Task: Create Board Brand Reputation Management to Workspace Ethics and Compliance. Create Board PR Campaign Management to Workspace Ethics and Compliance. Create Board Public Relations Influencer Event Planning and Management to Workspace Ethics and Compliance
Action: Mouse moved to (411, 125)
Screenshot: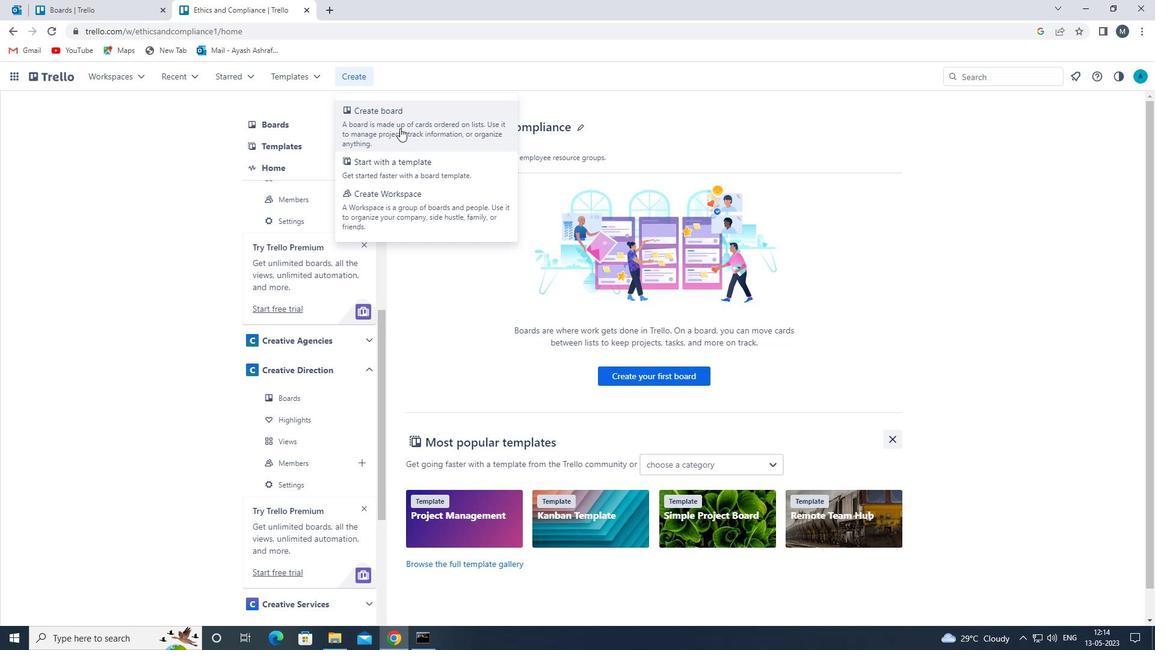 
Action: Mouse pressed left at (411, 125)
Screenshot: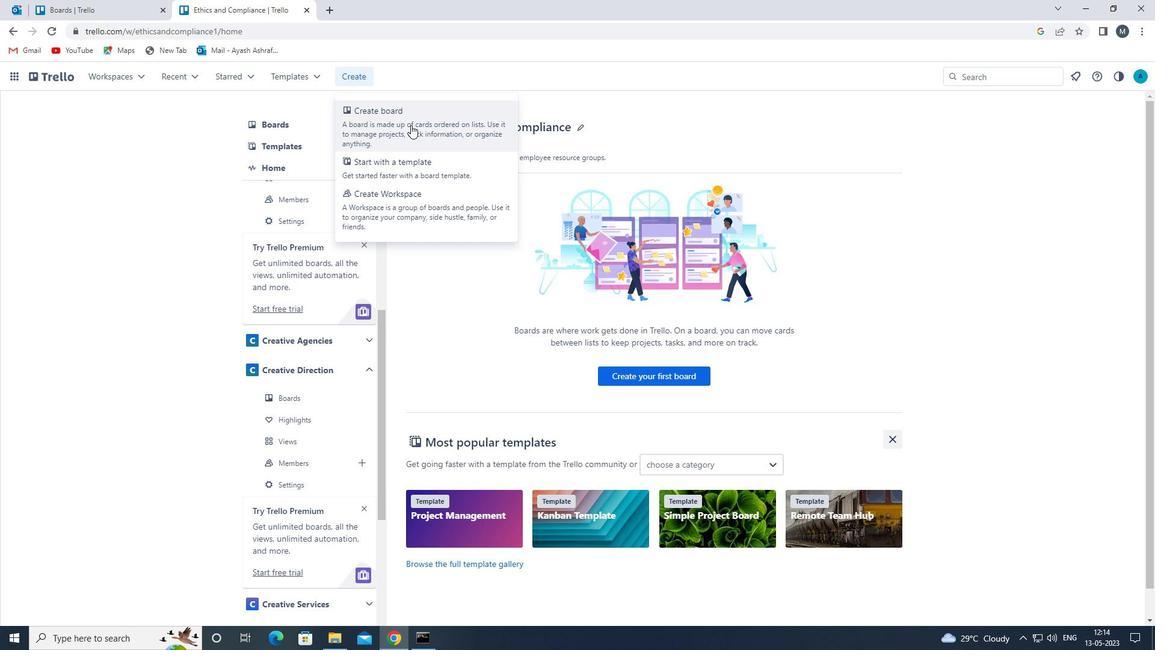 
Action: Mouse moved to (396, 297)
Screenshot: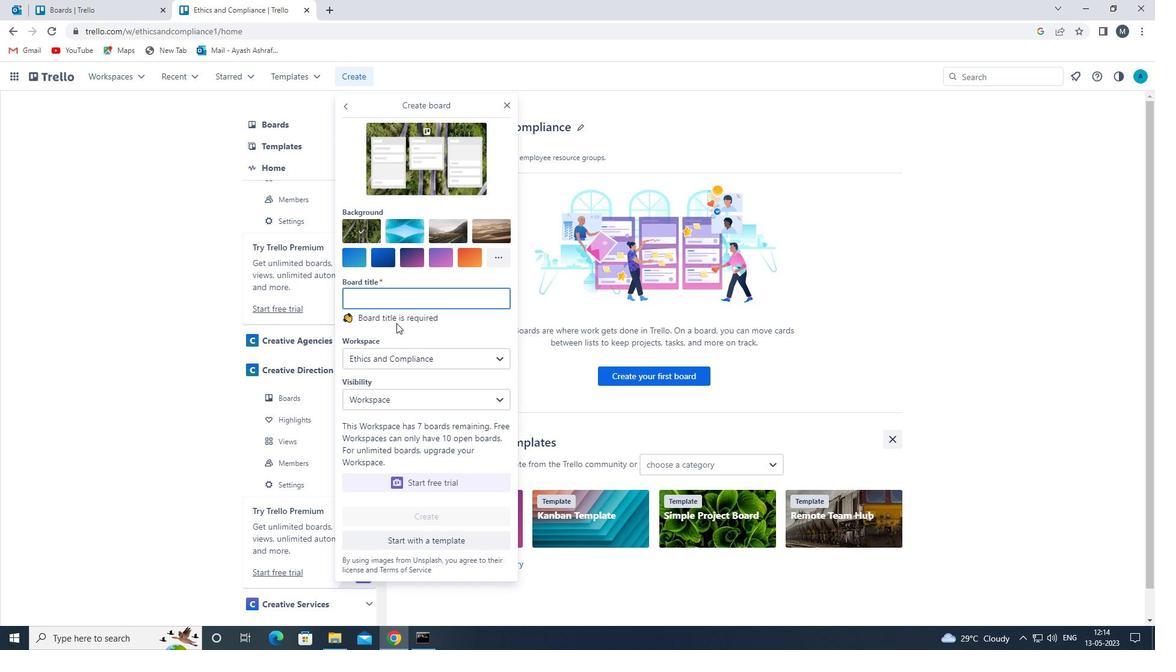 
Action: Mouse pressed left at (396, 297)
Screenshot: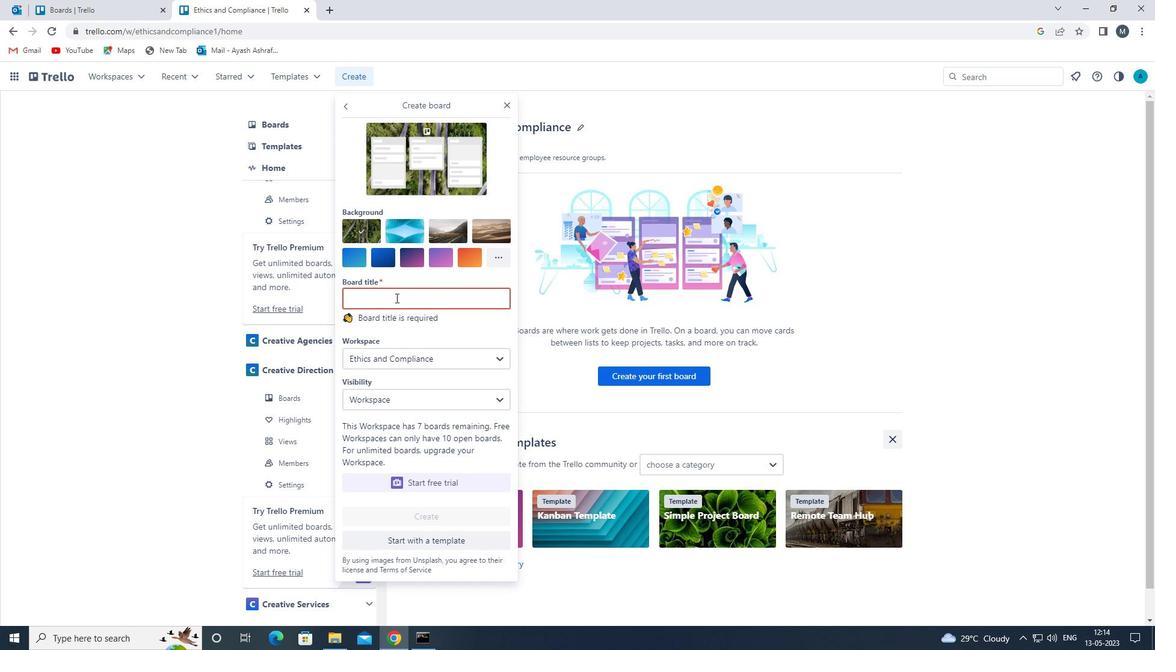 
Action: Key pressed <Key.shift>BRAND<Key.space><Key.shift>REPUTATION<Key.space><Key.shift>MANAGEMENT<Key.space>
Screenshot: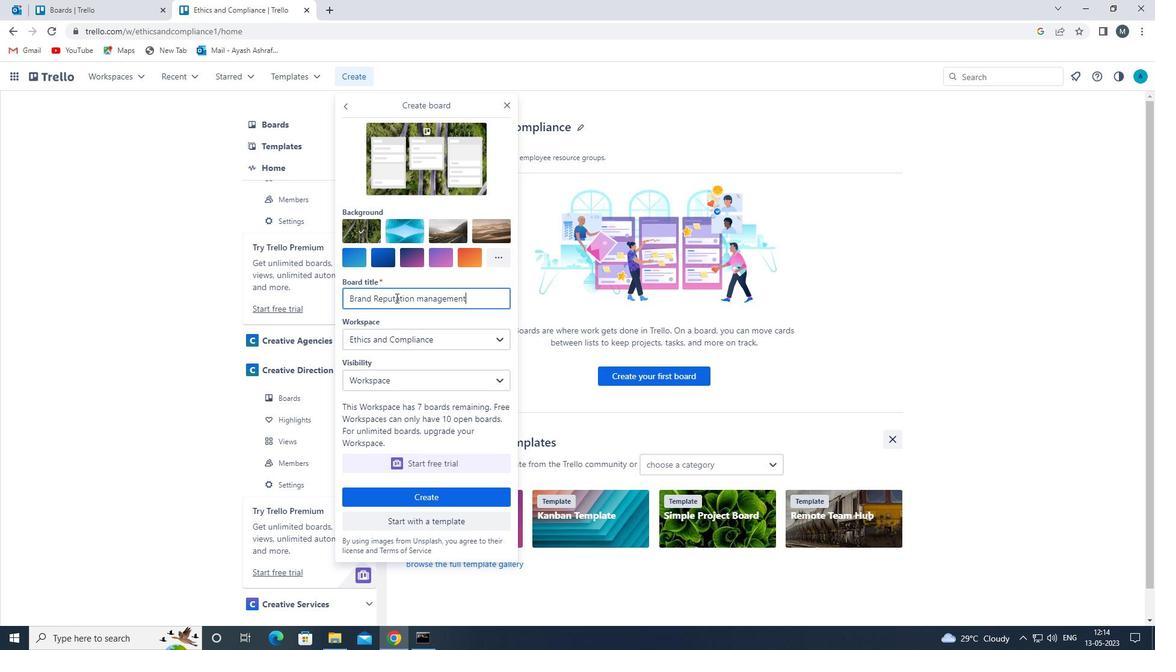 
Action: Mouse moved to (423, 299)
Screenshot: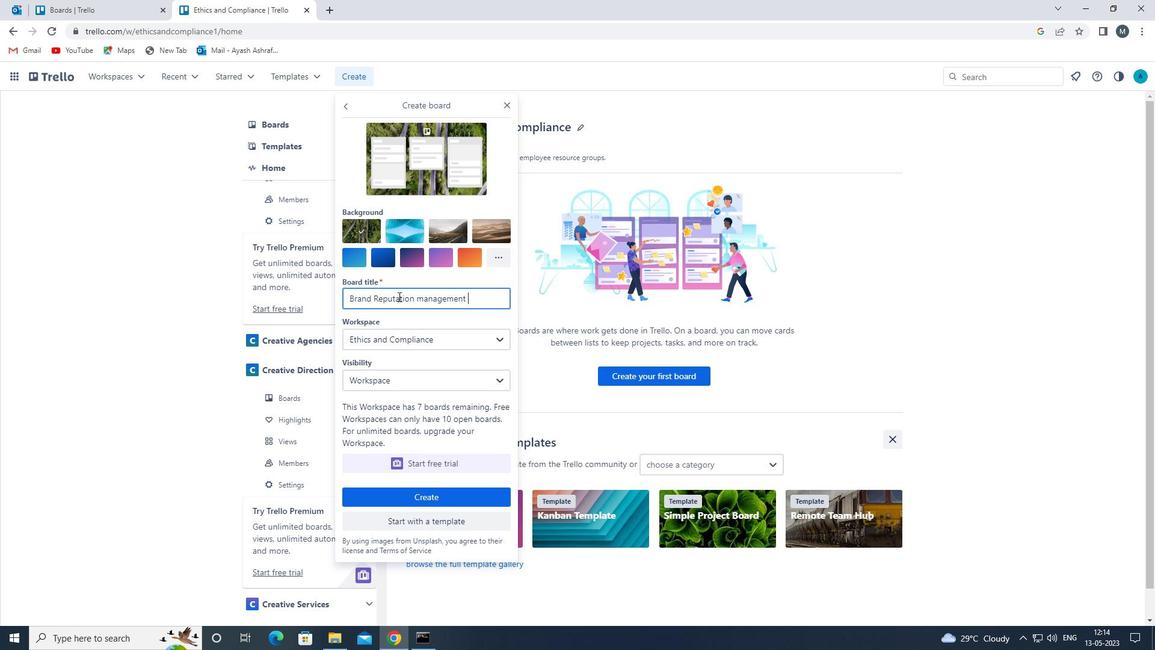 
Action: Mouse pressed left at (423, 299)
Screenshot: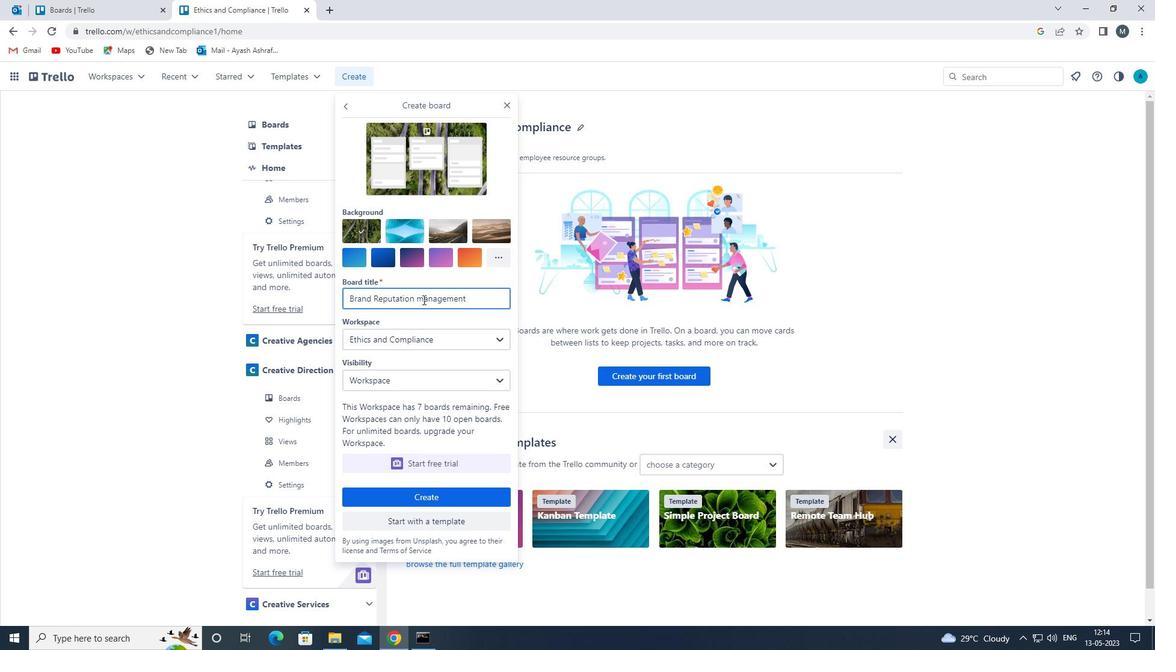 
Action: Mouse moved to (426, 300)
Screenshot: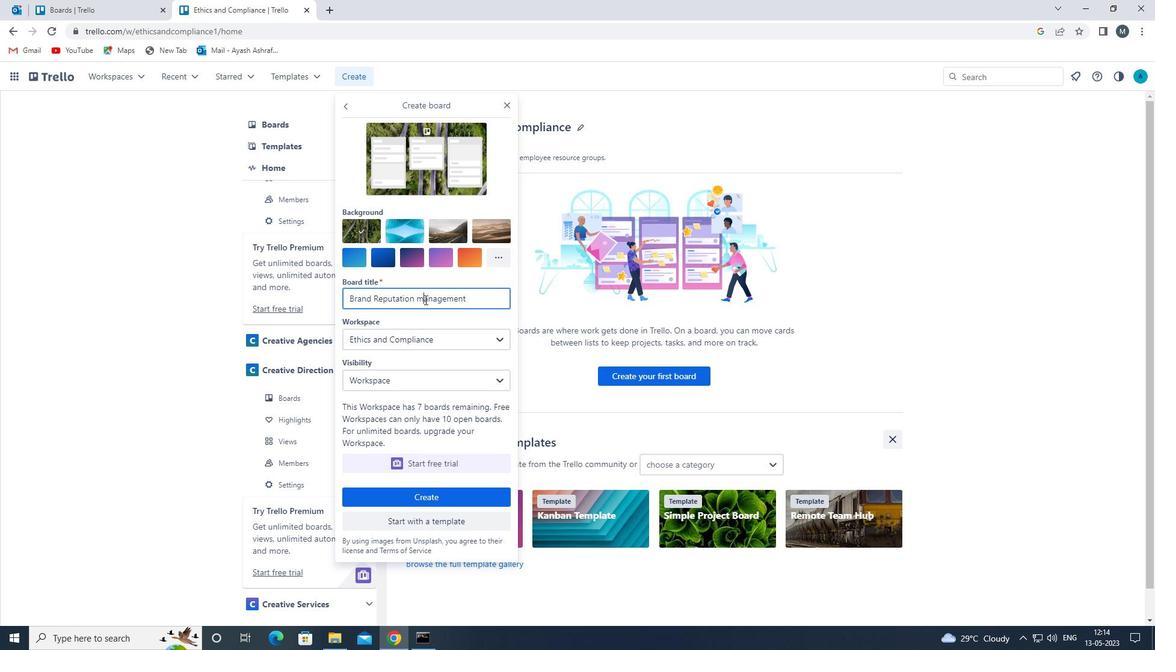 
Action: Key pressed <Key.backspace><Key.shift>M
Screenshot: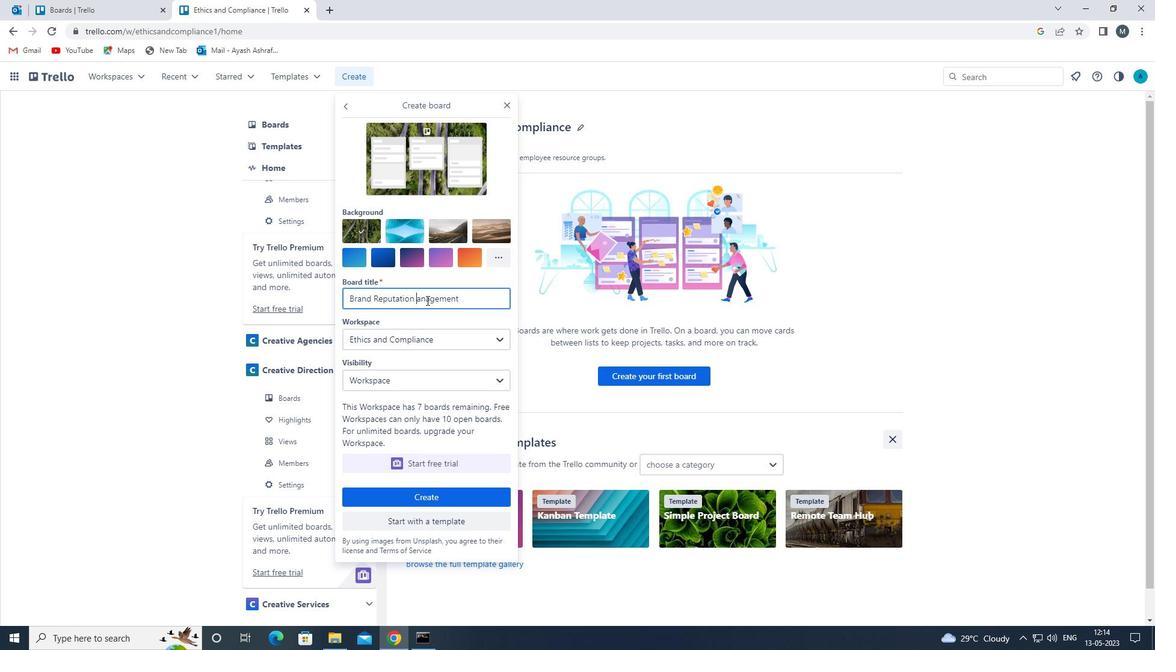 
Action: Mouse moved to (398, 495)
Screenshot: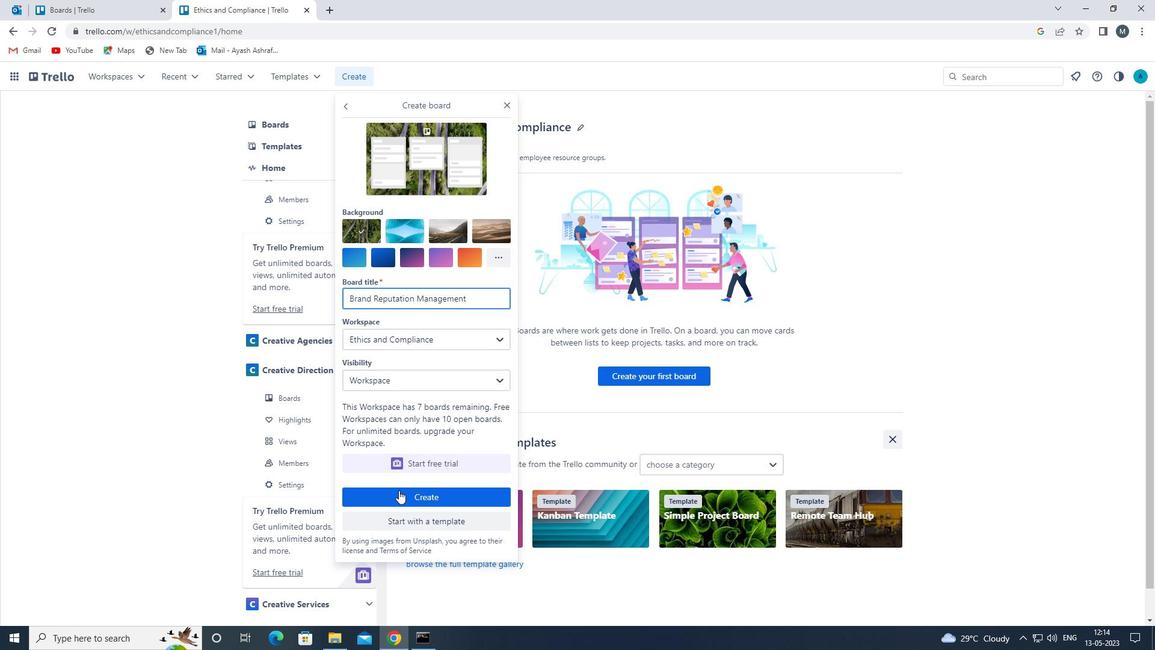 
Action: Mouse pressed left at (398, 495)
Screenshot: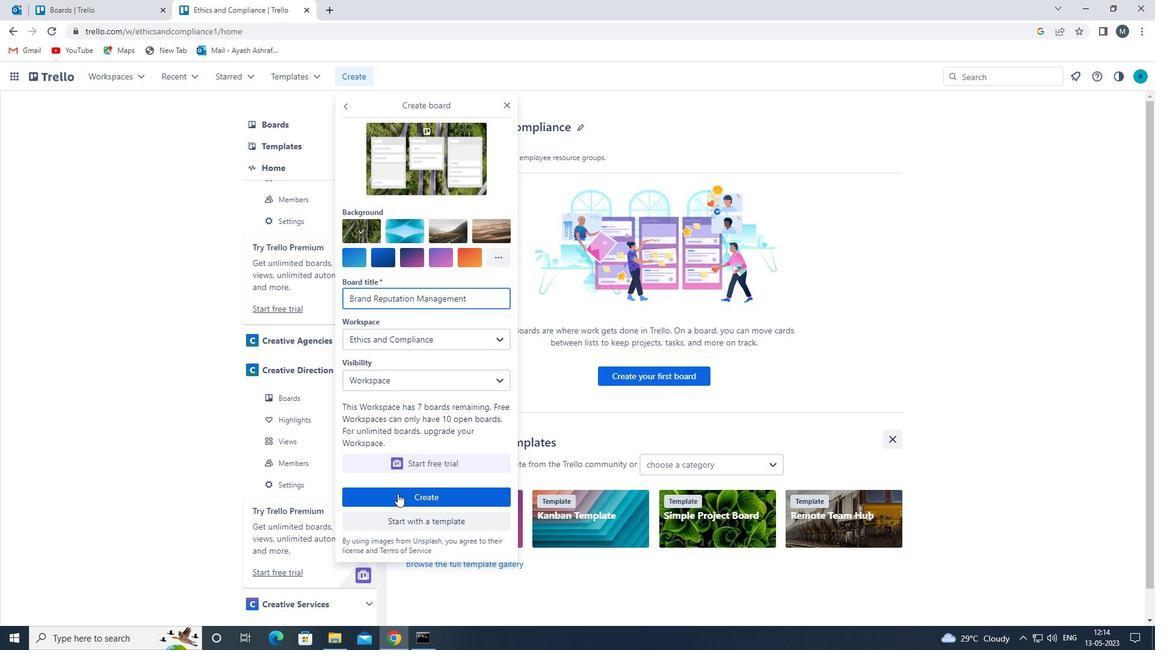 
Action: Mouse moved to (359, 83)
Screenshot: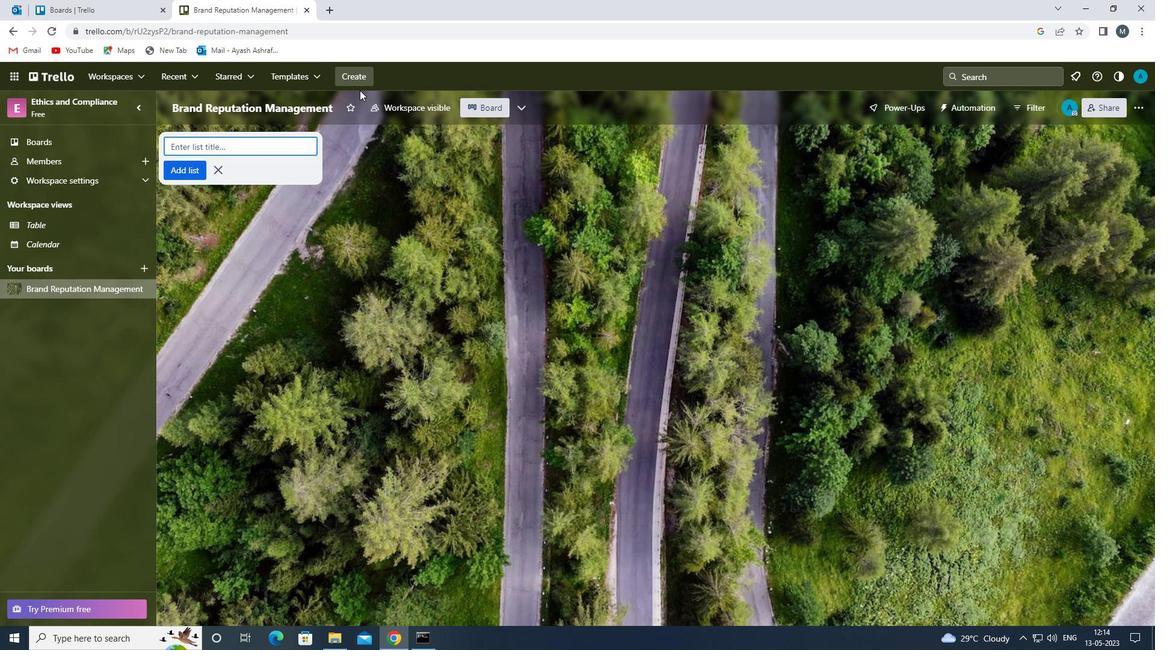 
Action: Mouse pressed left at (359, 83)
Screenshot: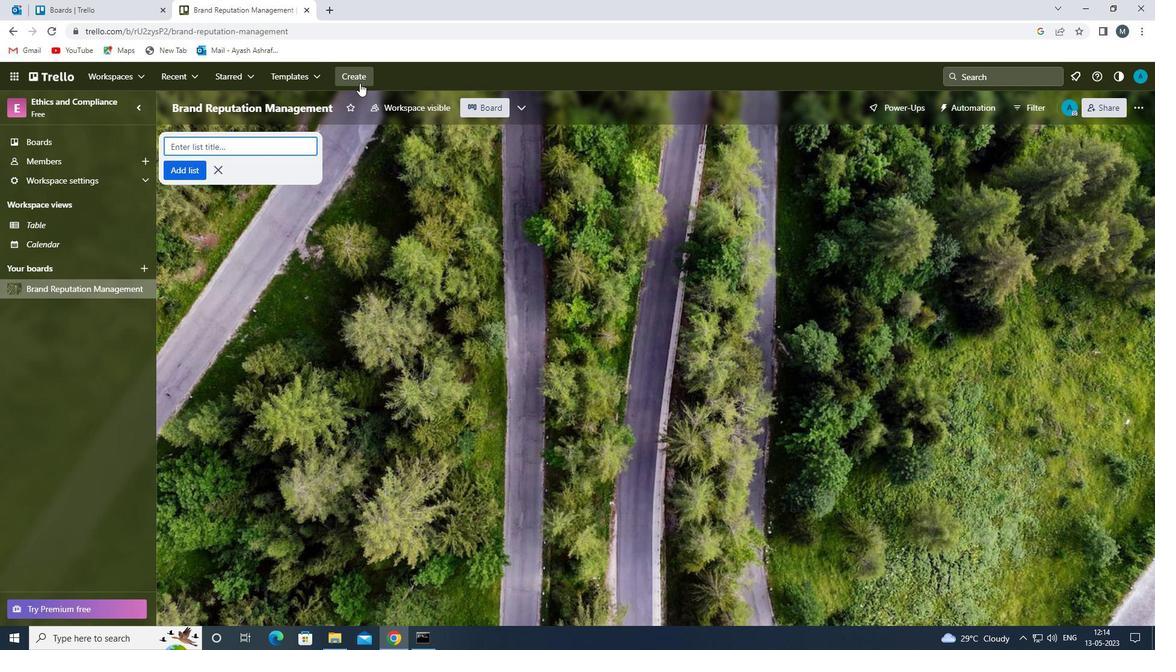 
Action: Mouse moved to (391, 126)
Screenshot: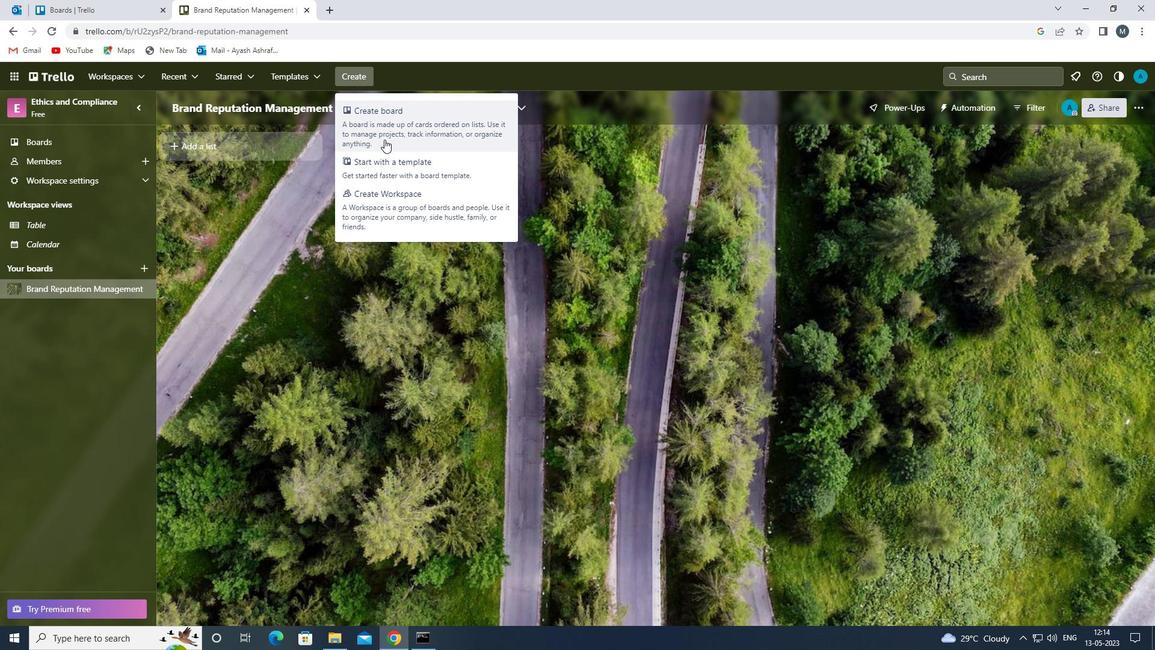 
Action: Mouse pressed left at (391, 126)
Screenshot: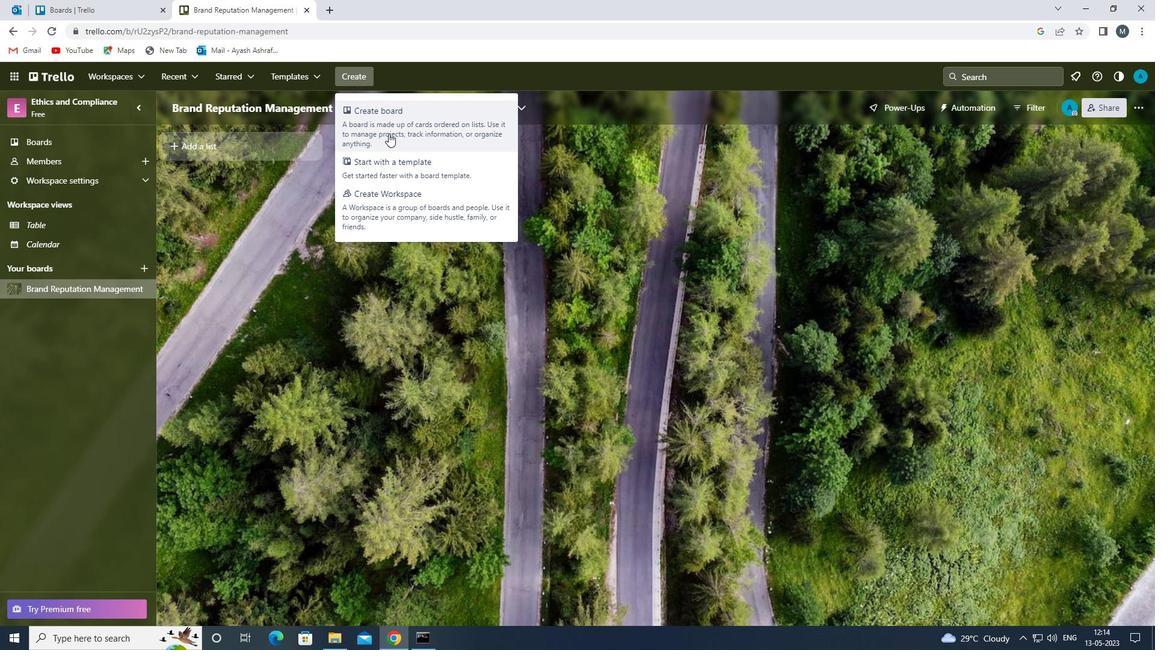 
Action: Mouse moved to (428, 299)
Screenshot: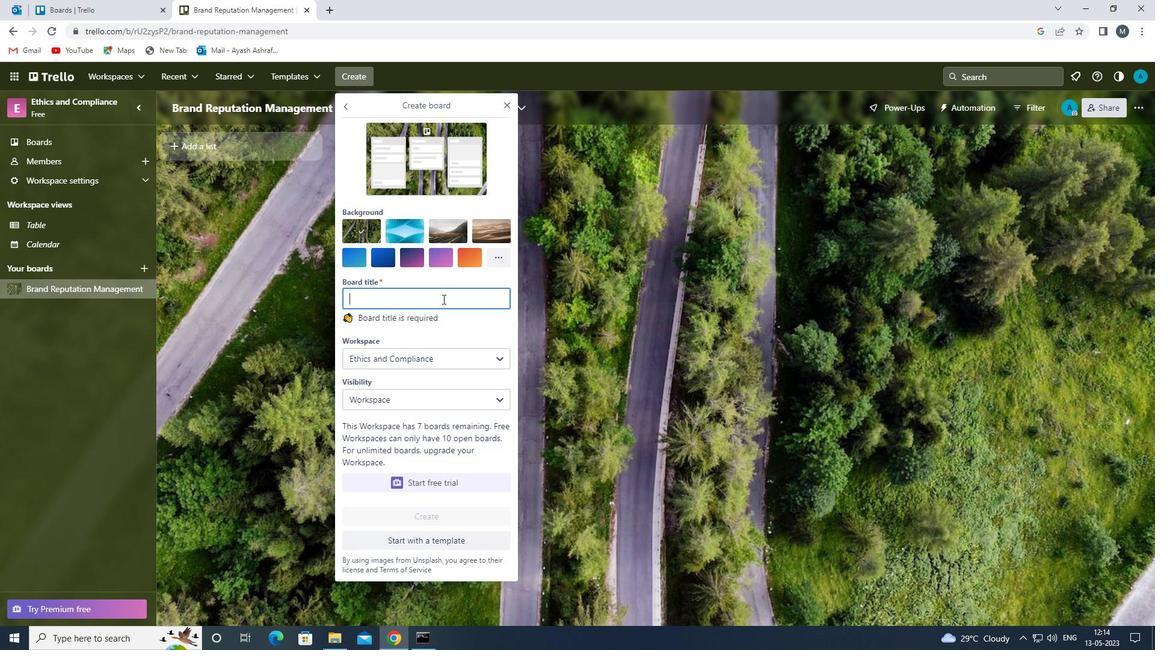 
Action: Mouse pressed left at (428, 299)
Screenshot: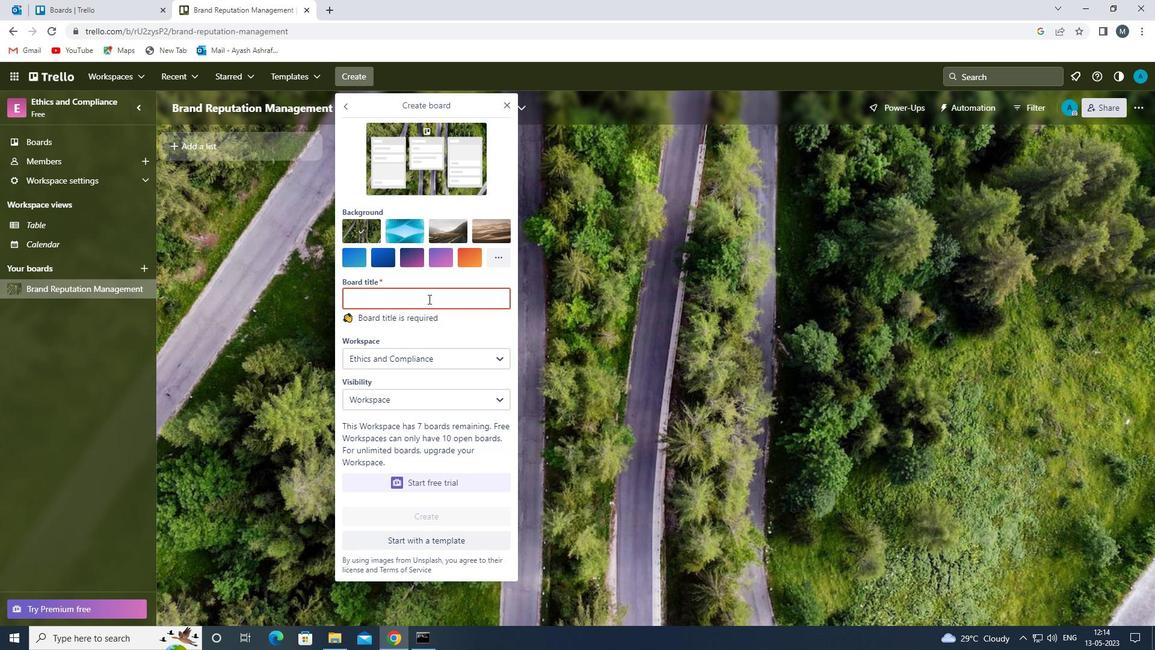
Action: Key pressed <Key.shift>PR<Key.space><Key.shift><Key.shift><Key.shift><Key.shift><Key.shift><Key.shift><Key.shift><Key.shift><Key.shift><Key.shift><Key.shift><Key.shift><Key.shift><Key.shift><Key.shift><Key.shift><Key.shift>CAMPAIGN<Key.space><Key.shift>MANAGEMENT<Key.space>
Screenshot: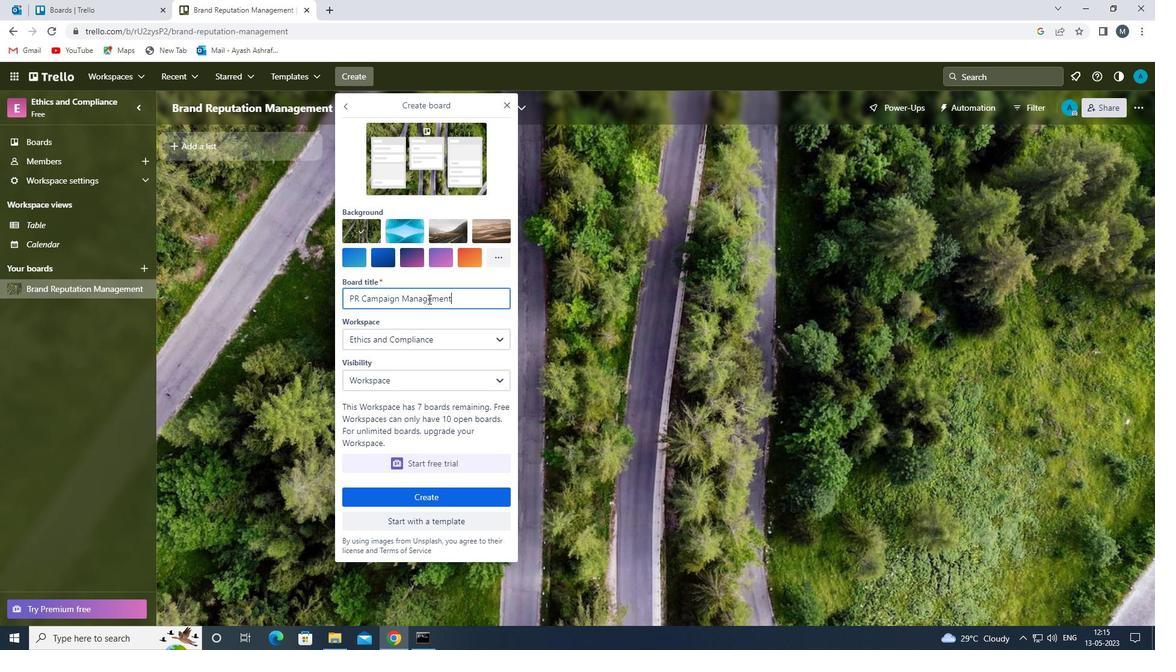 
Action: Mouse moved to (437, 498)
Screenshot: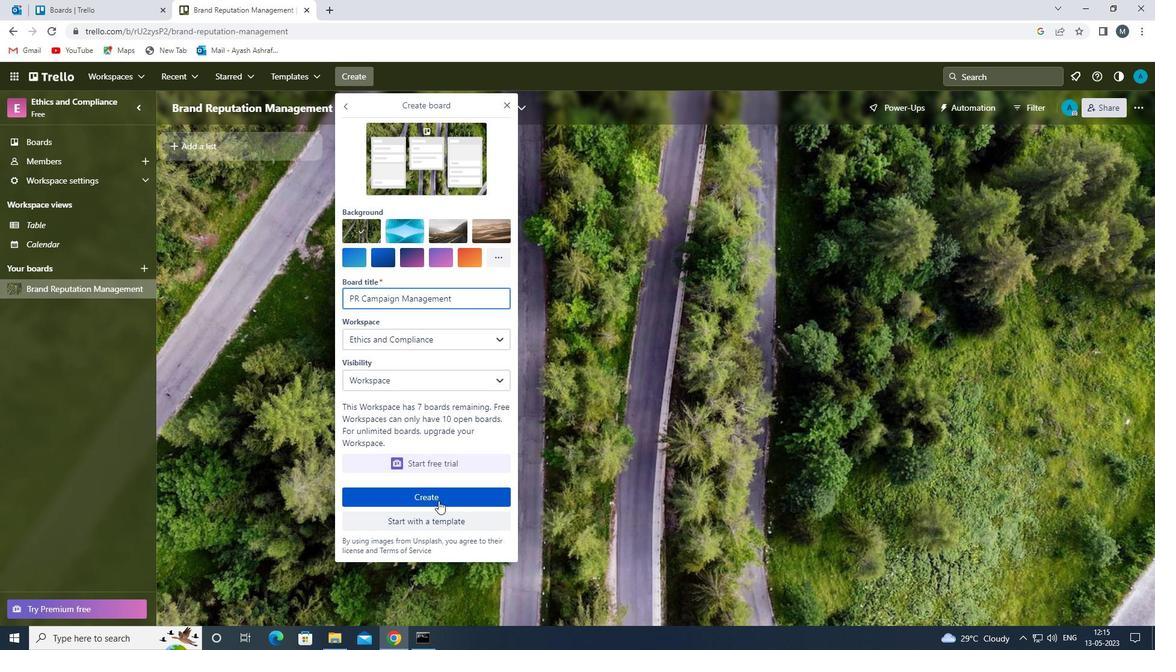 
Action: Mouse pressed left at (437, 498)
Screenshot: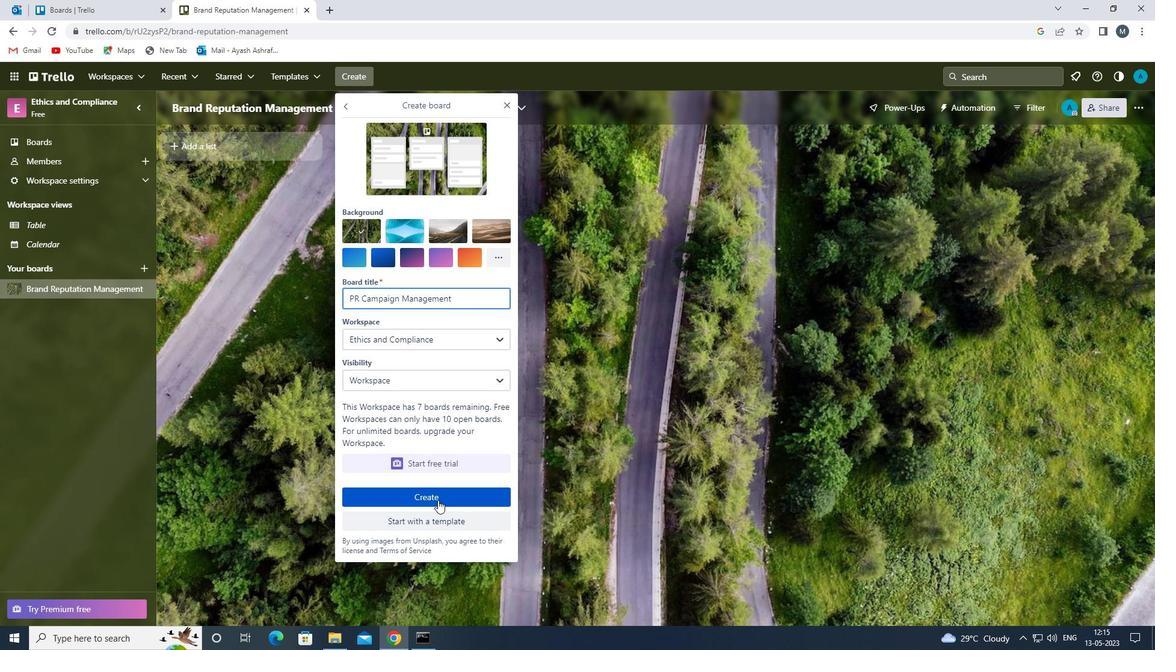 
Action: Mouse moved to (357, 80)
Screenshot: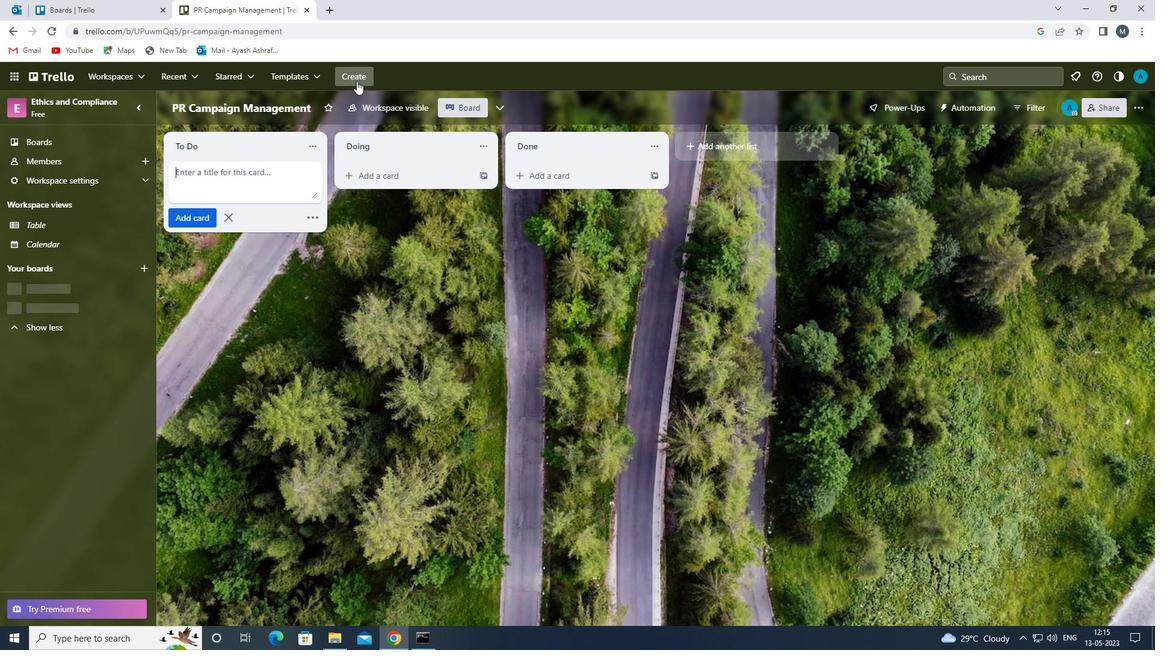 
Action: Mouse pressed left at (357, 80)
Screenshot: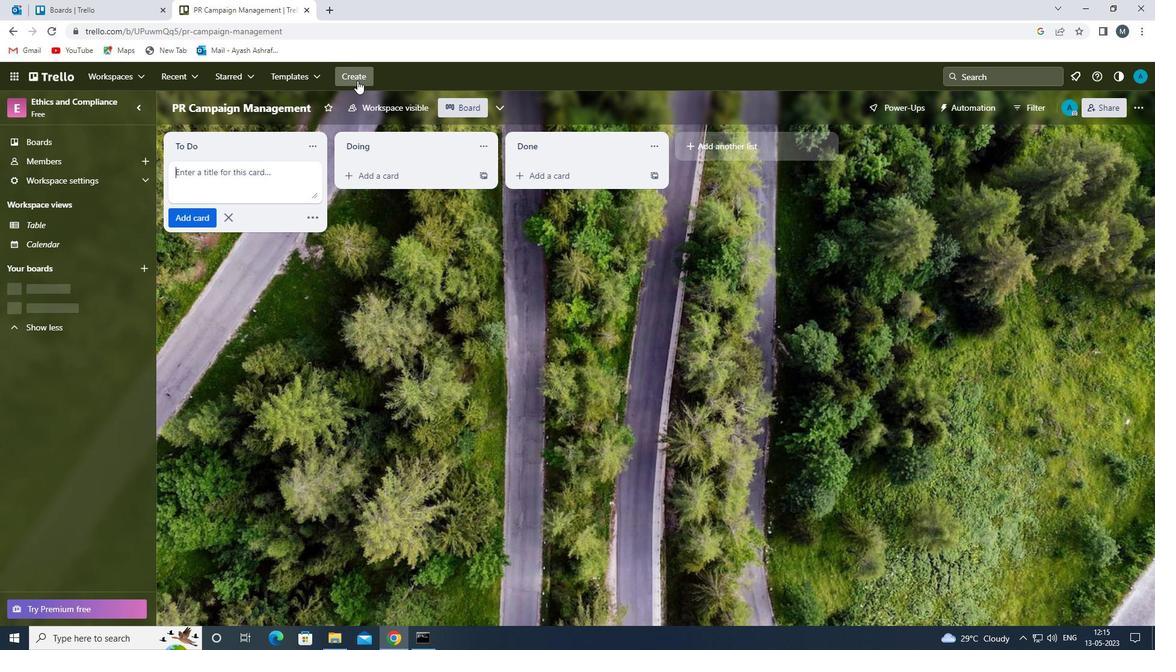 
Action: Mouse moved to (395, 128)
Screenshot: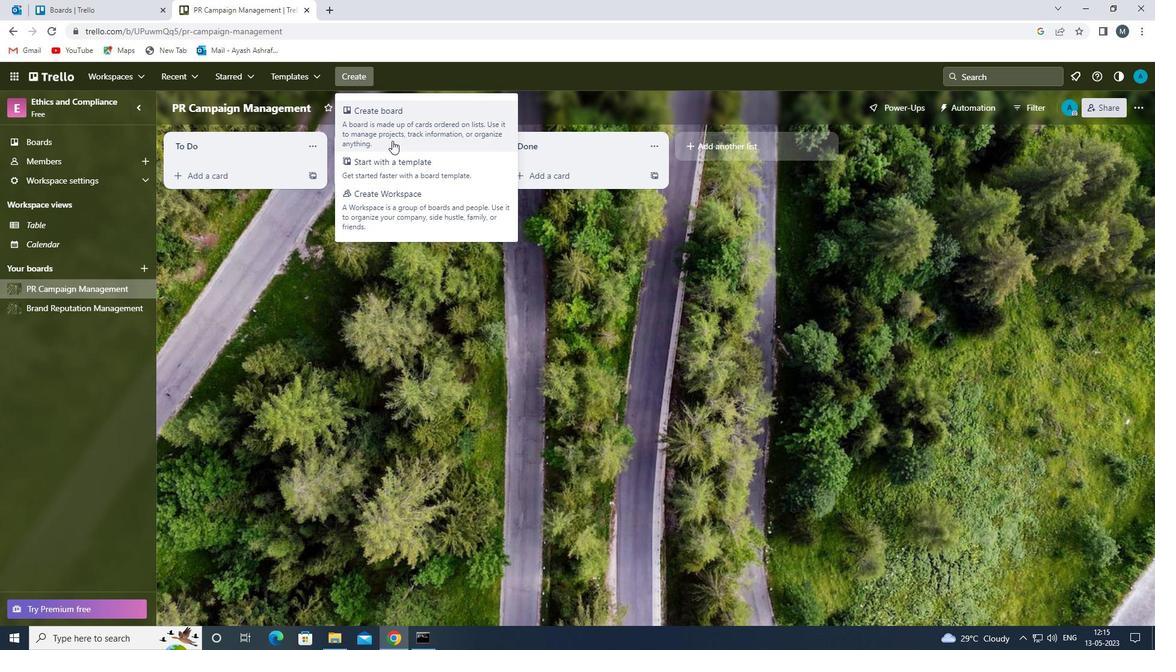 
Action: Mouse pressed left at (395, 128)
Screenshot: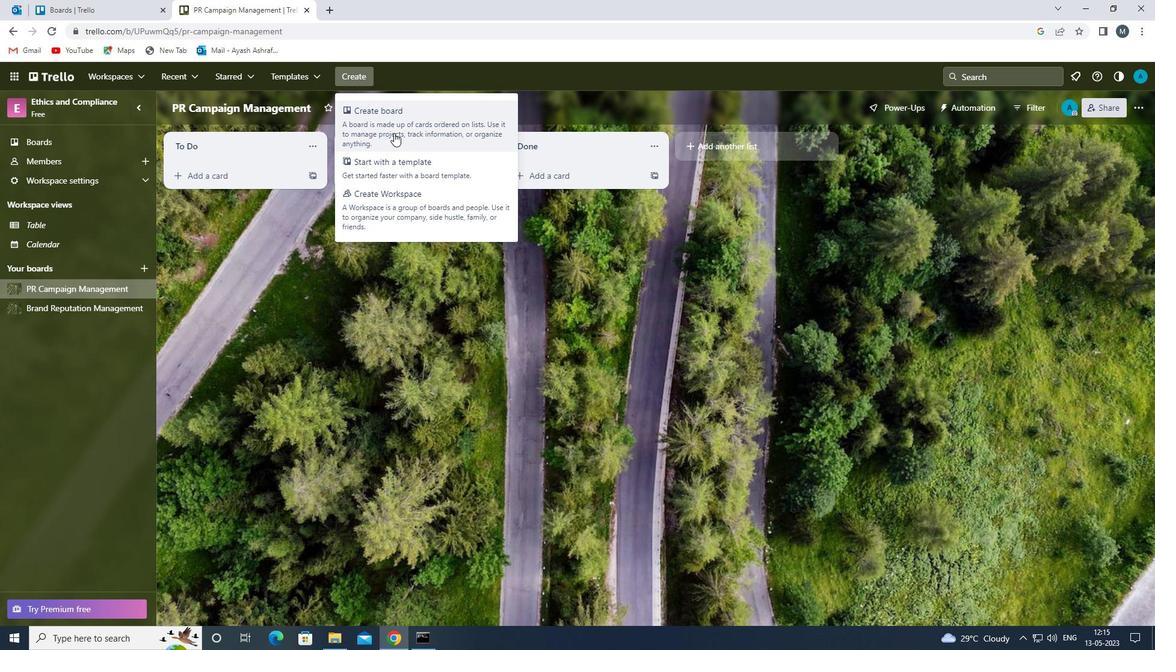 
Action: Mouse moved to (373, 293)
Screenshot: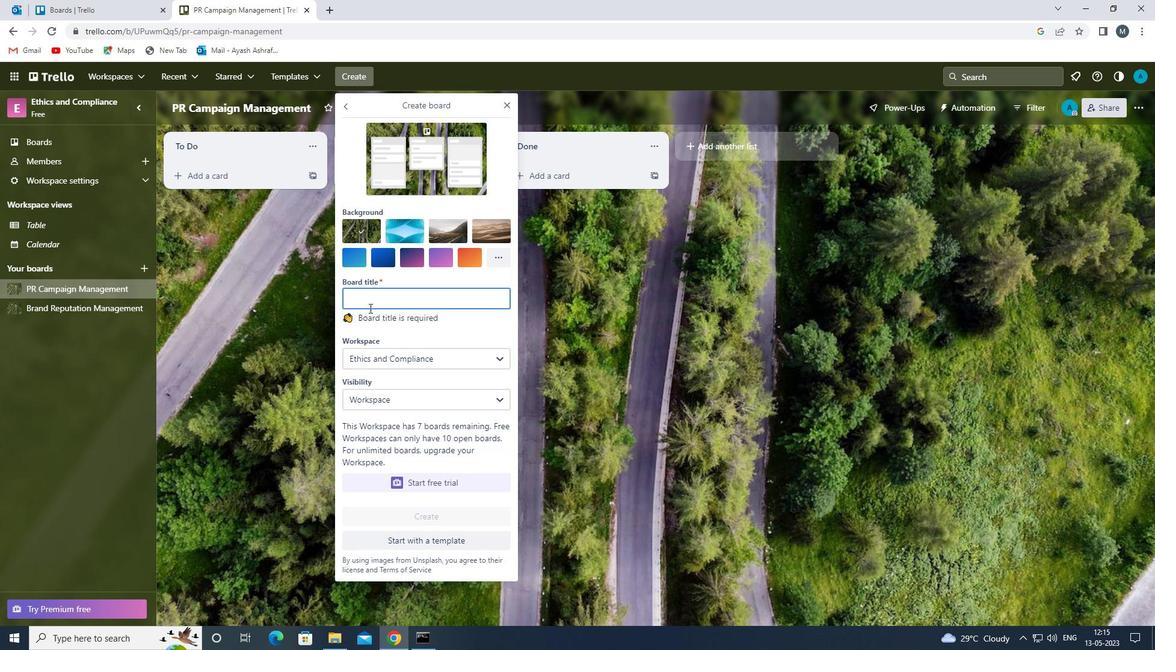 
Action: Mouse pressed left at (373, 293)
Screenshot: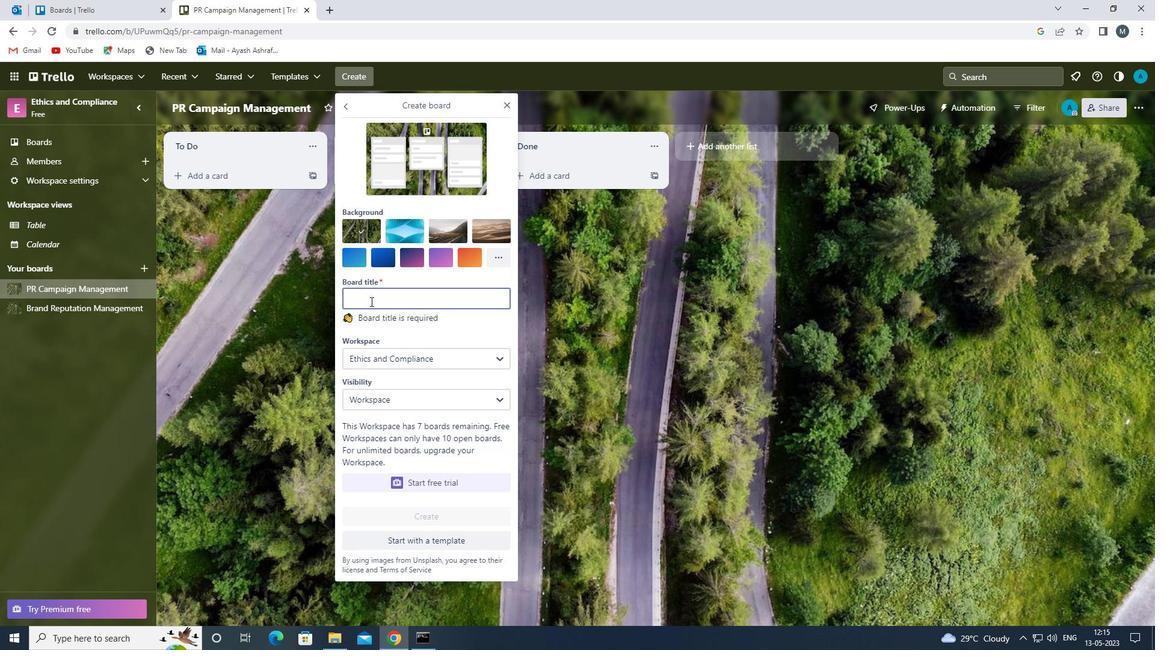 
Action: Key pressed <Key.shift>PUBLIO<Key.backspace>C<Key.space><Key.backspace><Key.backspace><Key.backspace>IC<Key.space><Key.shift>RELATIONS<Key.space><Key.shift>INFLUENCER<Key.space><Key.shift>EVENT<Key.space><Key.shift>PLANNING<Key.space>AND<Key.space><Key.shift>MANAGEMENT<Key.space>
Screenshot: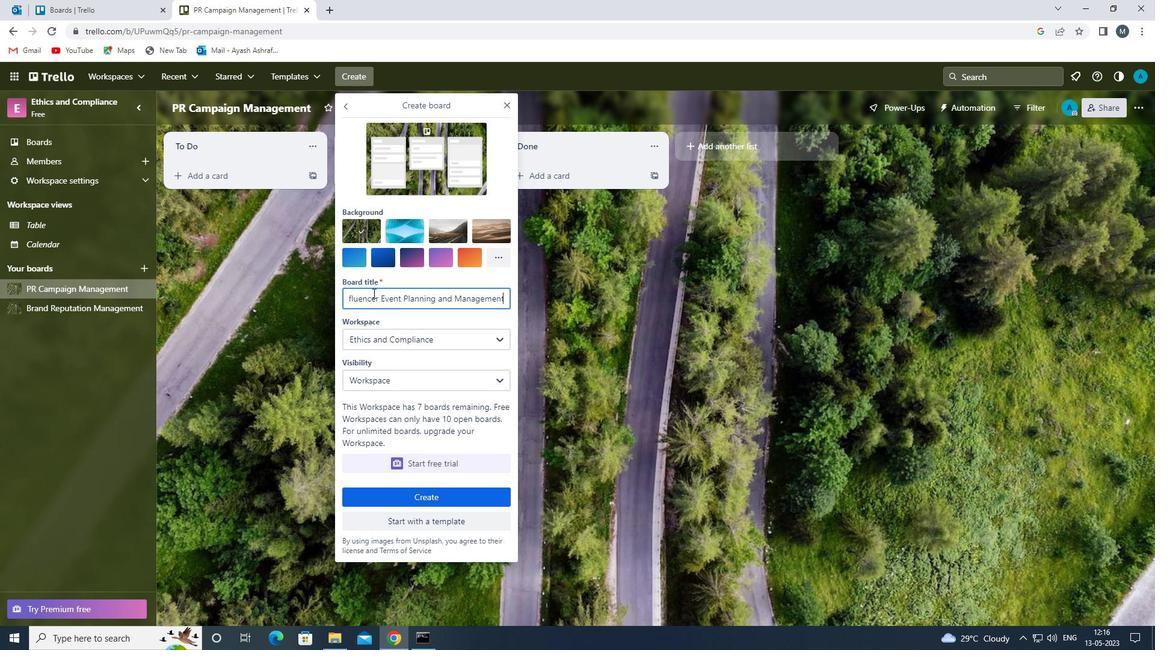 
Action: Mouse moved to (412, 500)
Screenshot: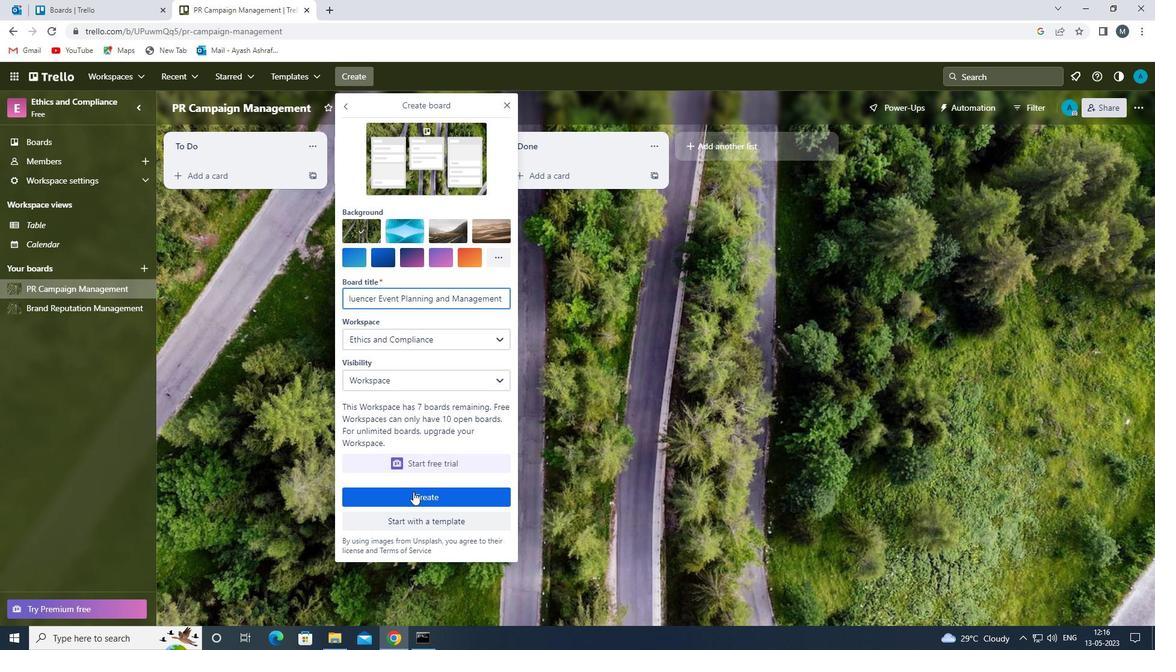 
Action: Mouse pressed left at (412, 500)
Screenshot: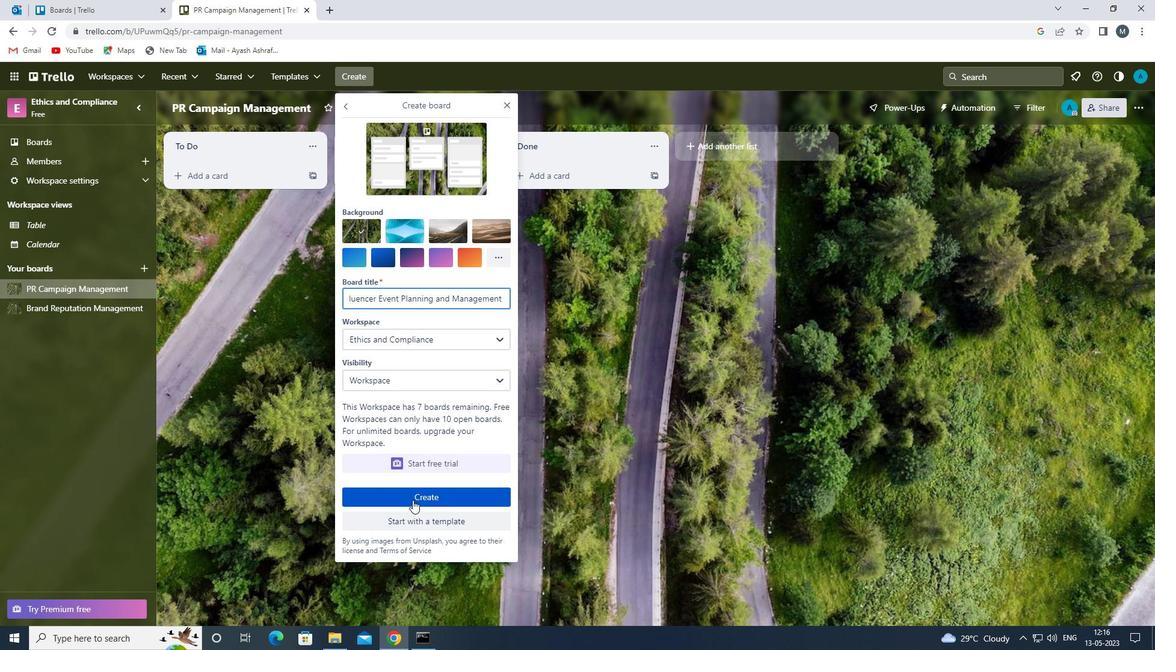 
Action: Mouse moved to (273, 462)
Screenshot: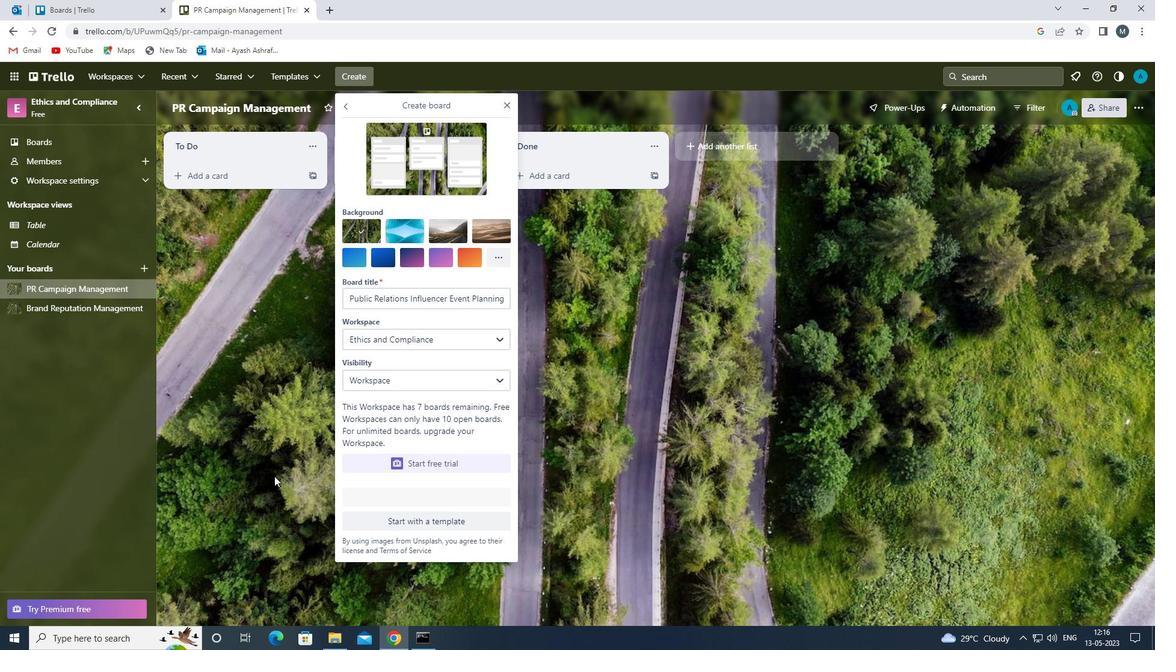
Action: Mouse scrolled (273, 462) with delta (0, 0)
Screenshot: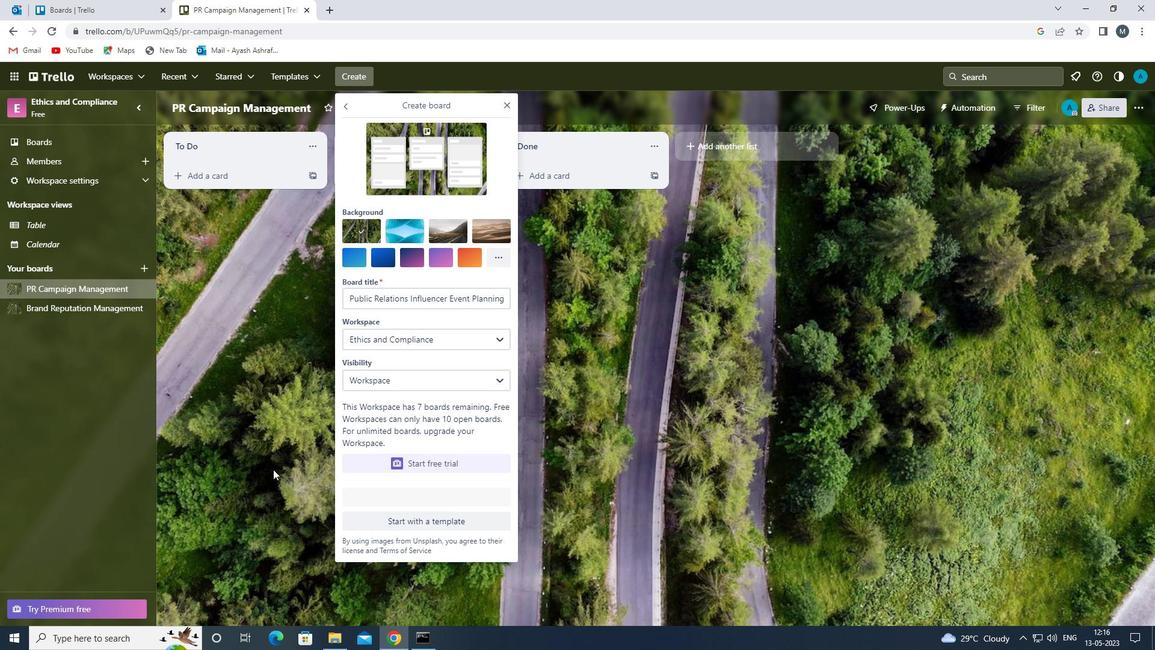 
Action: Mouse scrolled (273, 462) with delta (0, 0)
Screenshot: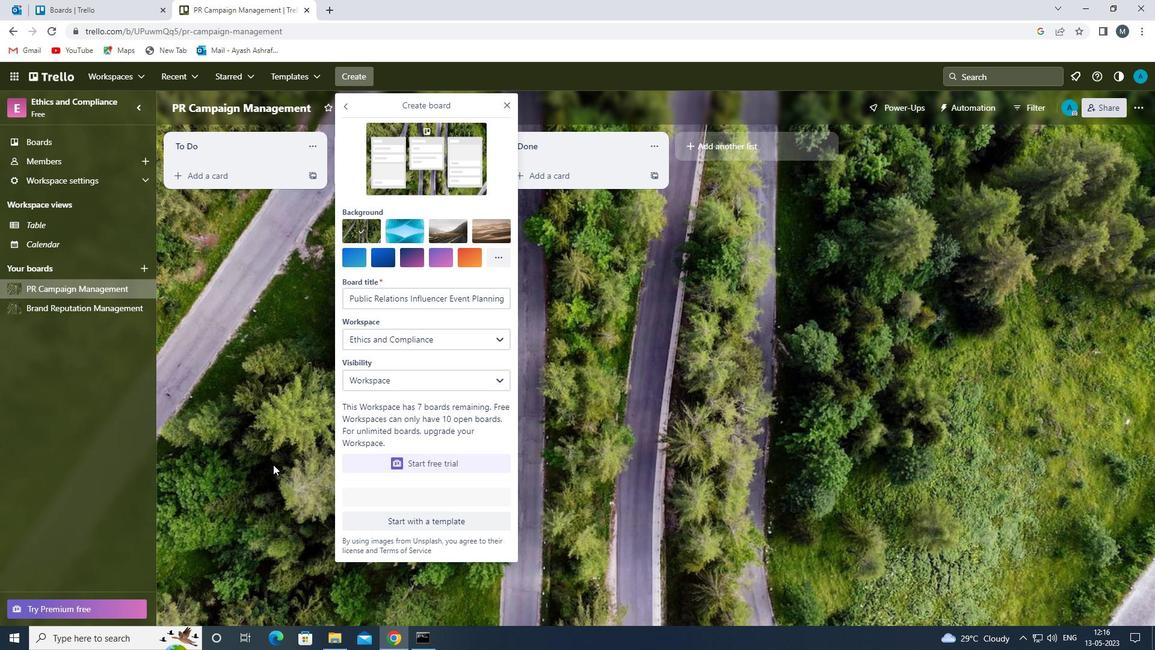 
Action: Mouse scrolled (273, 462) with delta (0, 0)
Screenshot: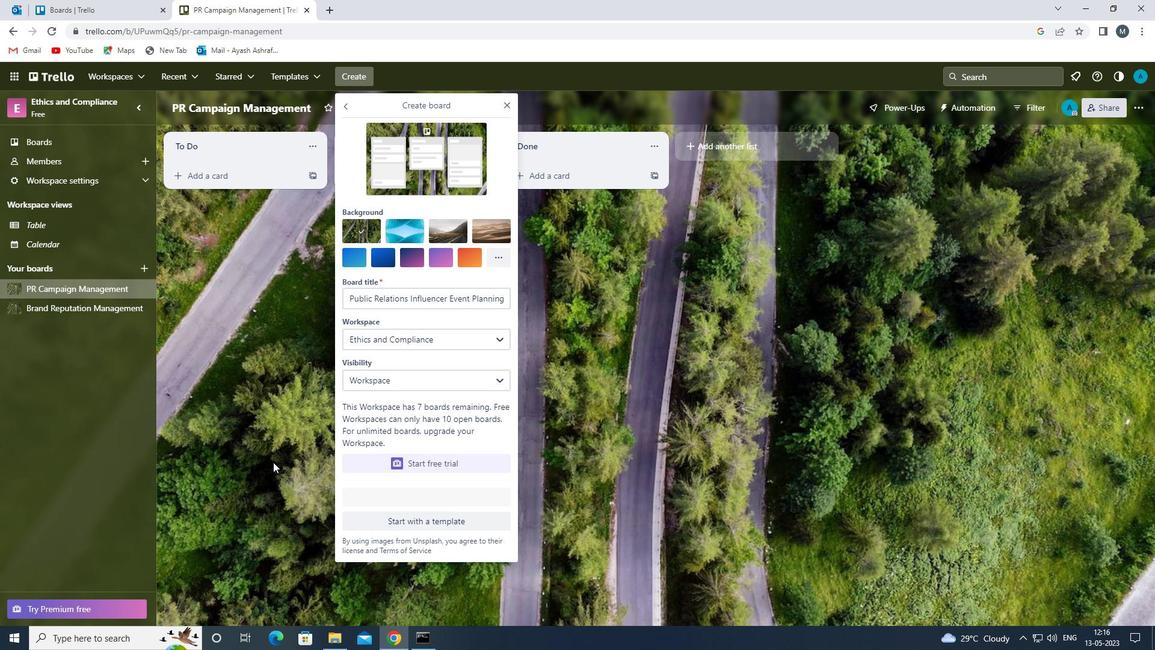 
Action: Mouse scrolled (273, 462) with delta (0, 0)
Screenshot: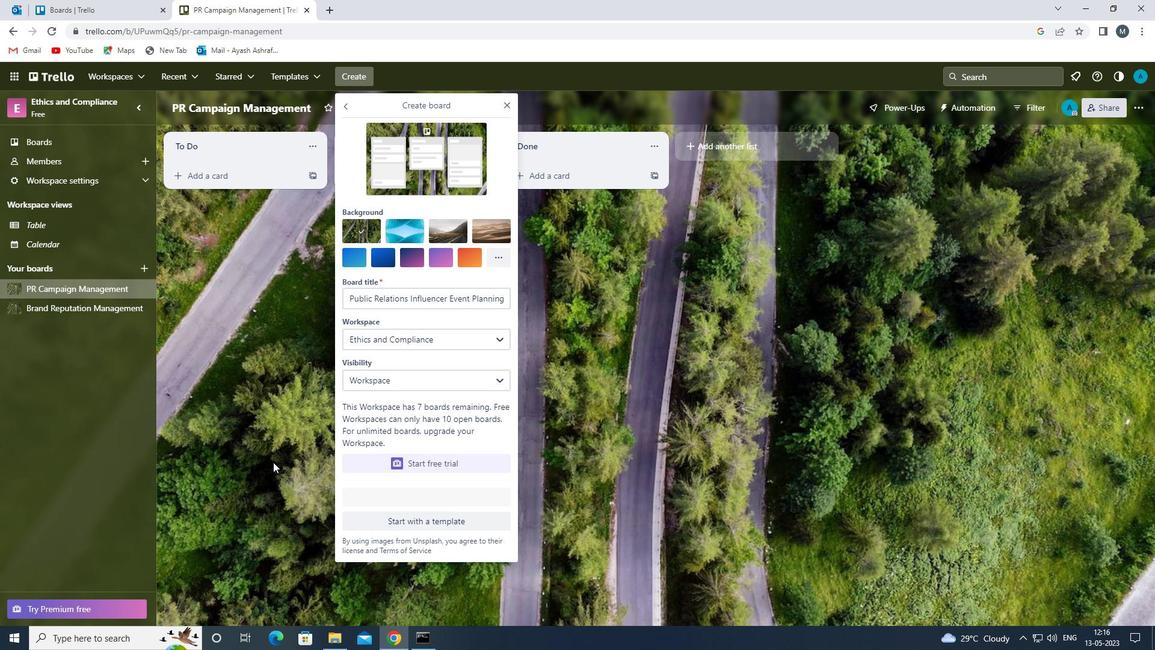 
